 Task: Look for products in the category "Aromatherapy & Essential Oils" from Store Brand only.
Action: Mouse moved to (306, 140)
Screenshot: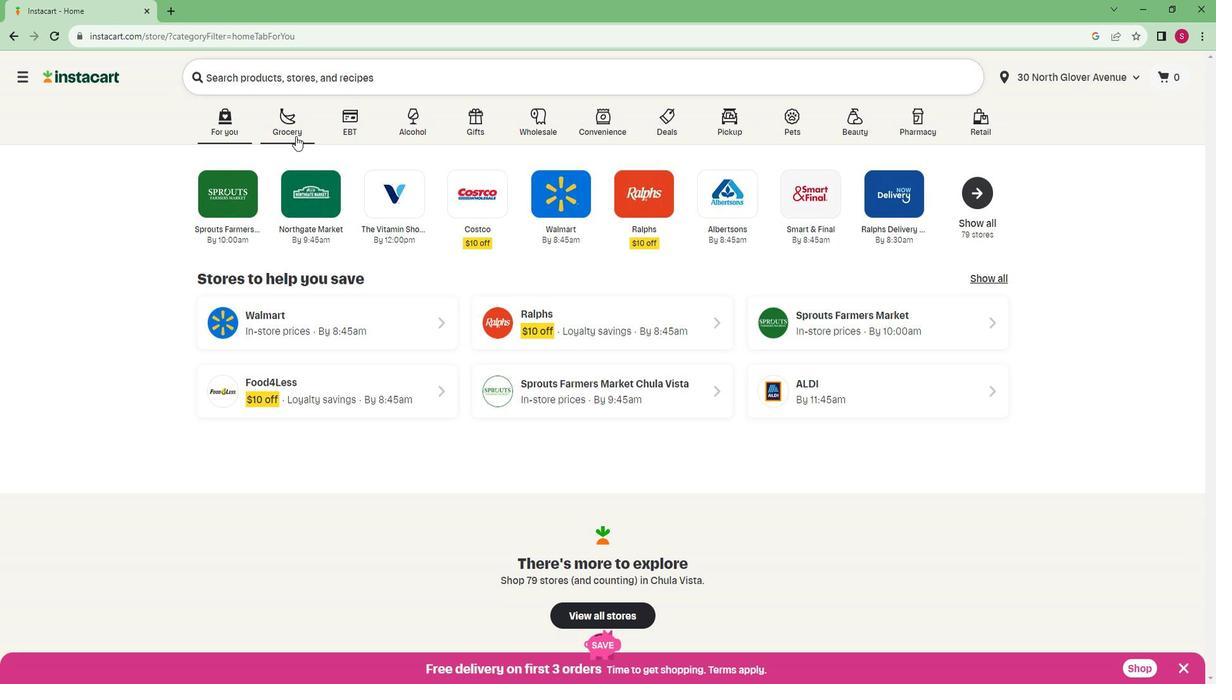 
Action: Mouse pressed left at (306, 140)
Screenshot: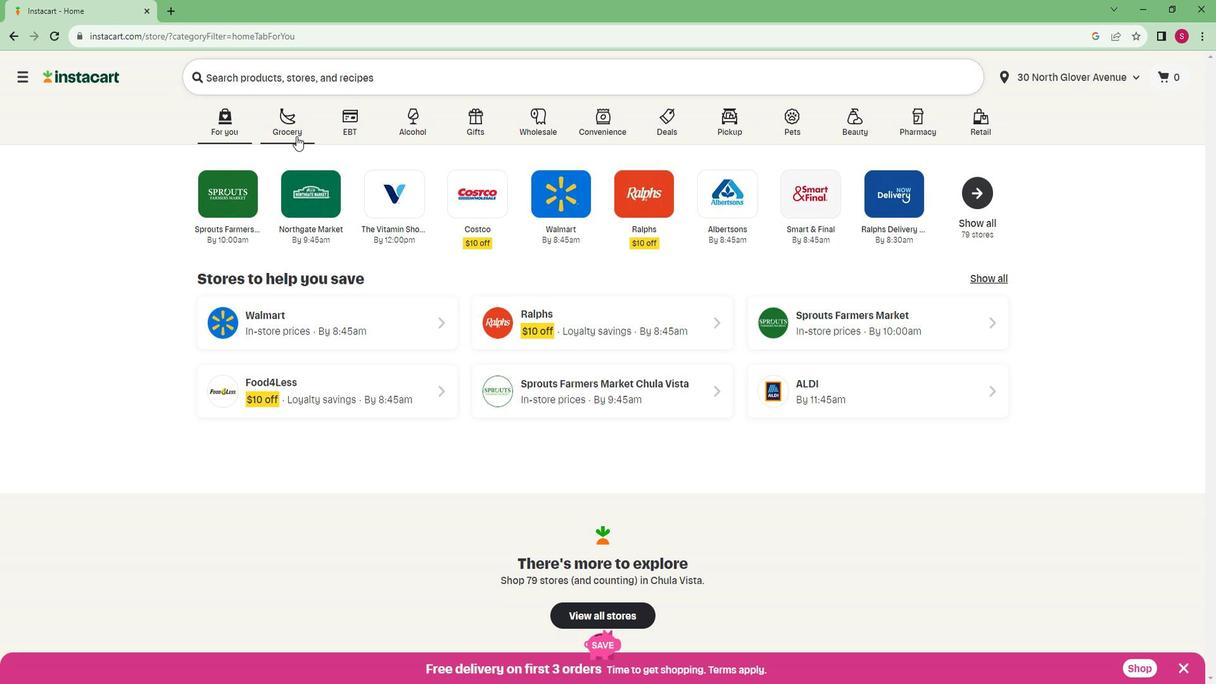 
Action: Mouse moved to (236, 380)
Screenshot: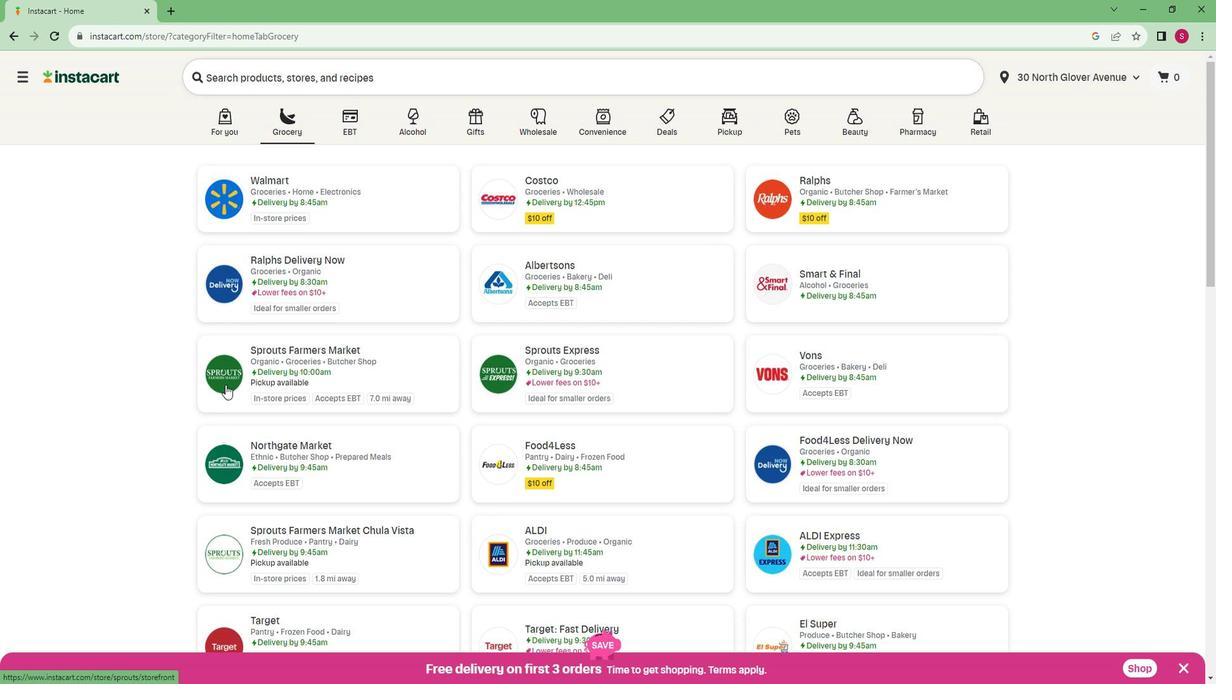 
Action: Mouse scrolled (236, 379) with delta (0, 0)
Screenshot: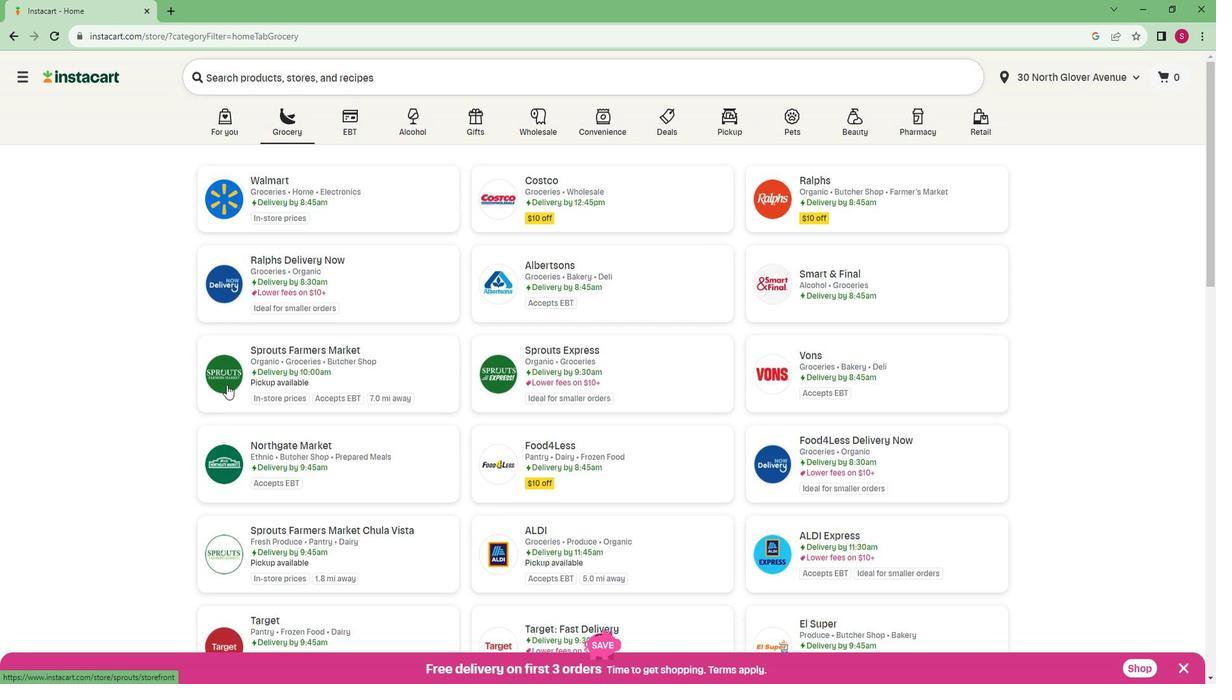 
Action: Mouse scrolled (236, 379) with delta (0, 0)
Screenshot: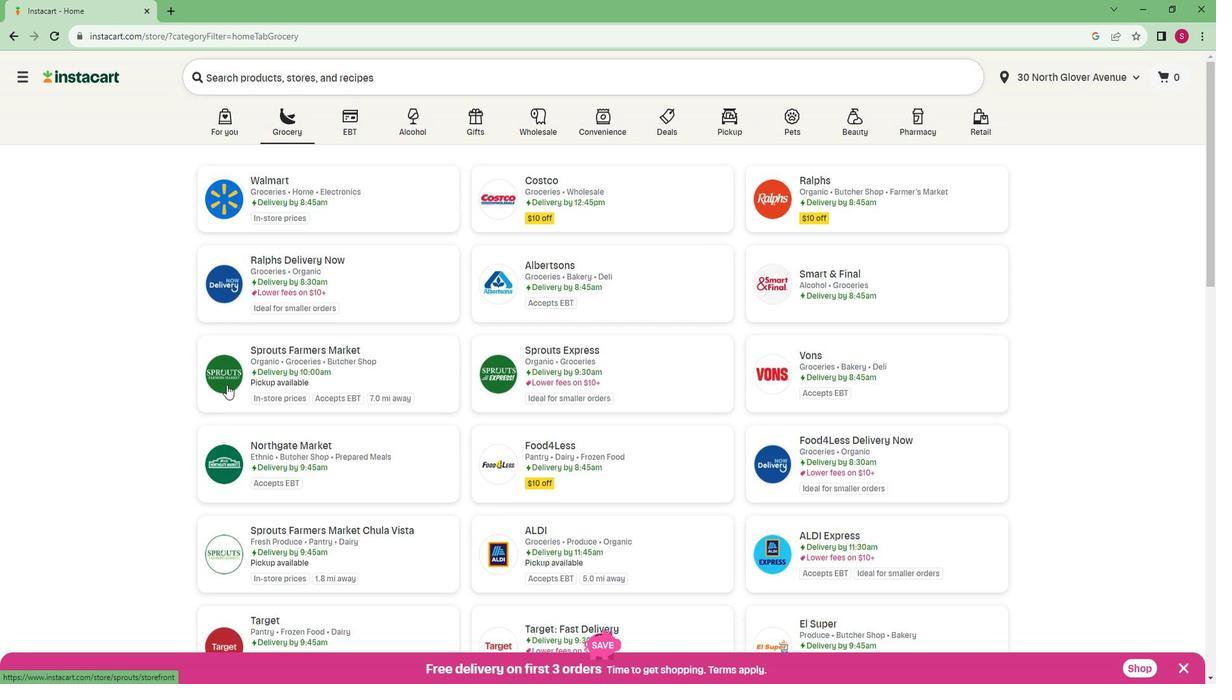 
Action: Mouse scrolled (236, 379) with delta (0, 0)
Screenshot: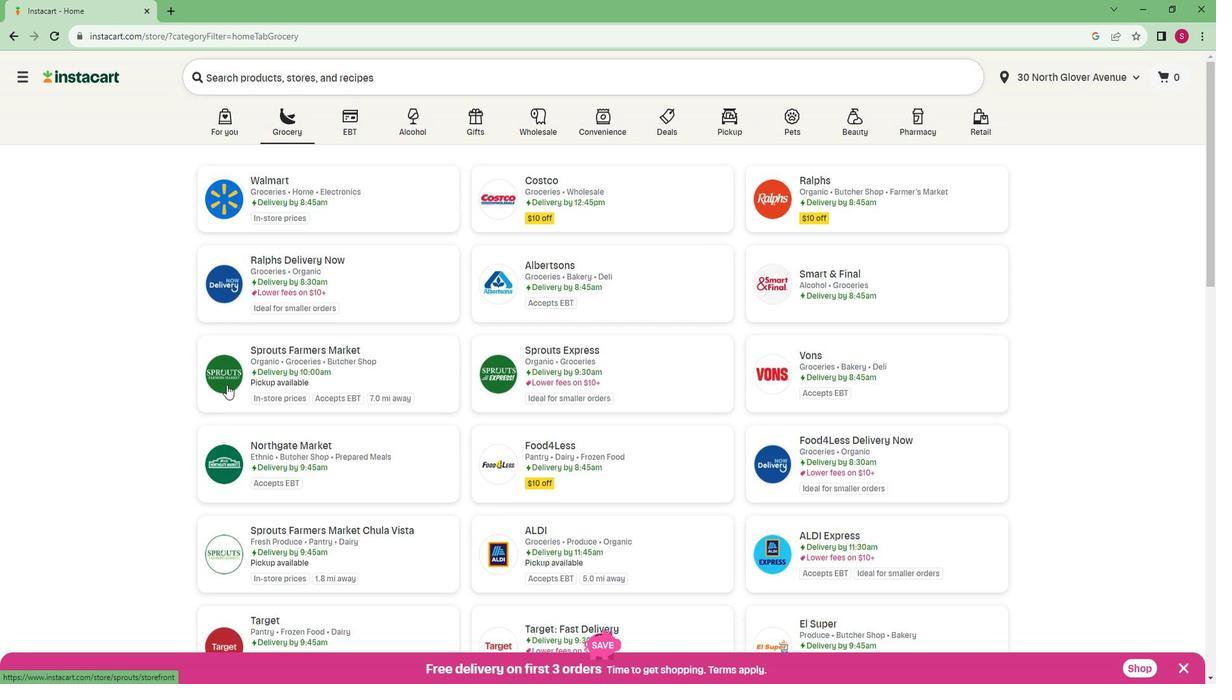 
Action: Mouse scrolled (236, 380) with delta (0, 0)
Screenshot: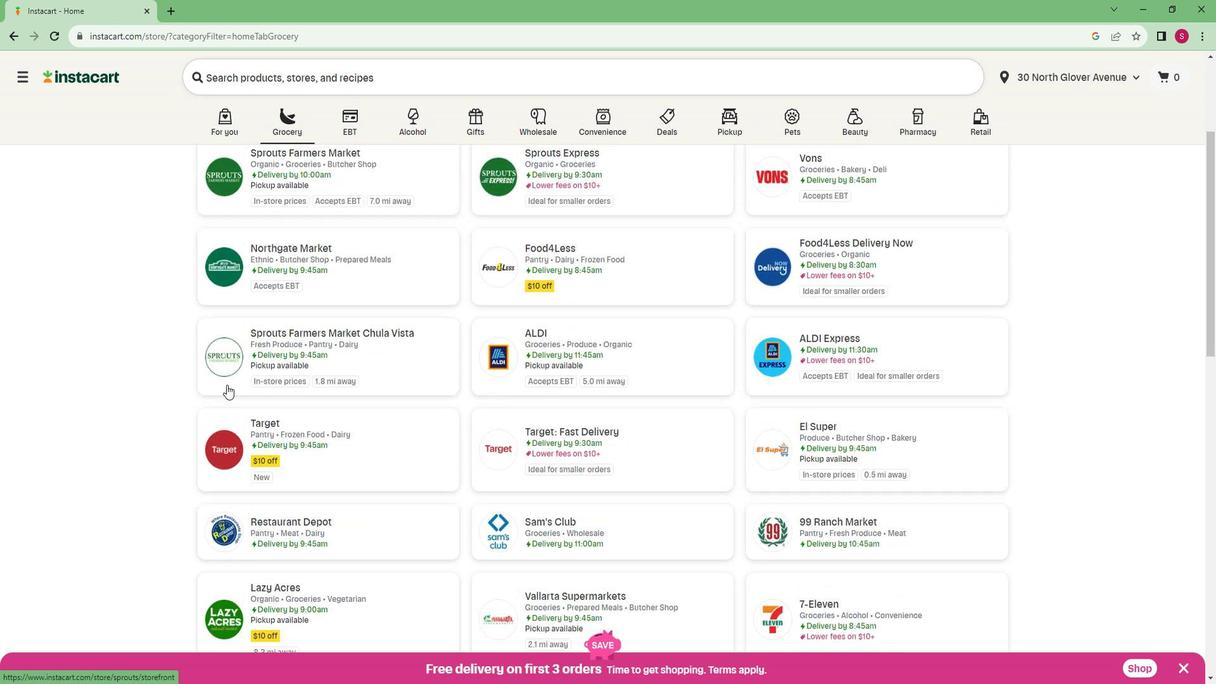 
Action: Mouse moved to (334, 226)
Screenshot: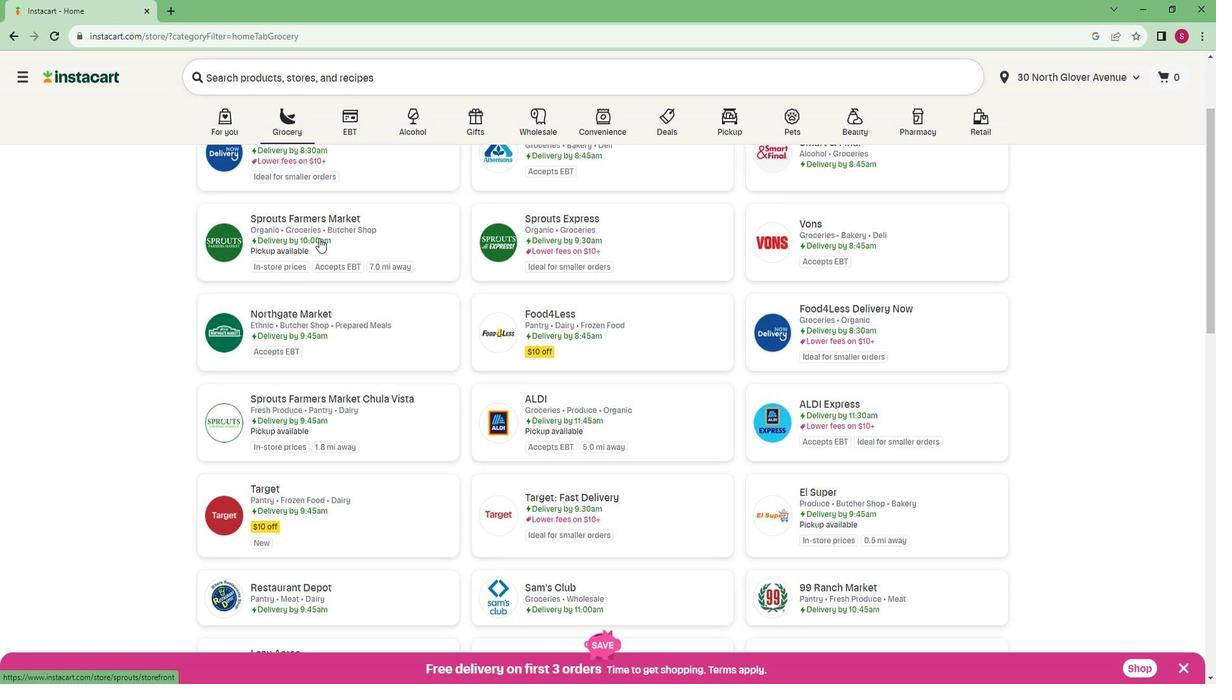 
Action: Mouse pressed left at (334, 226)
Screenshot: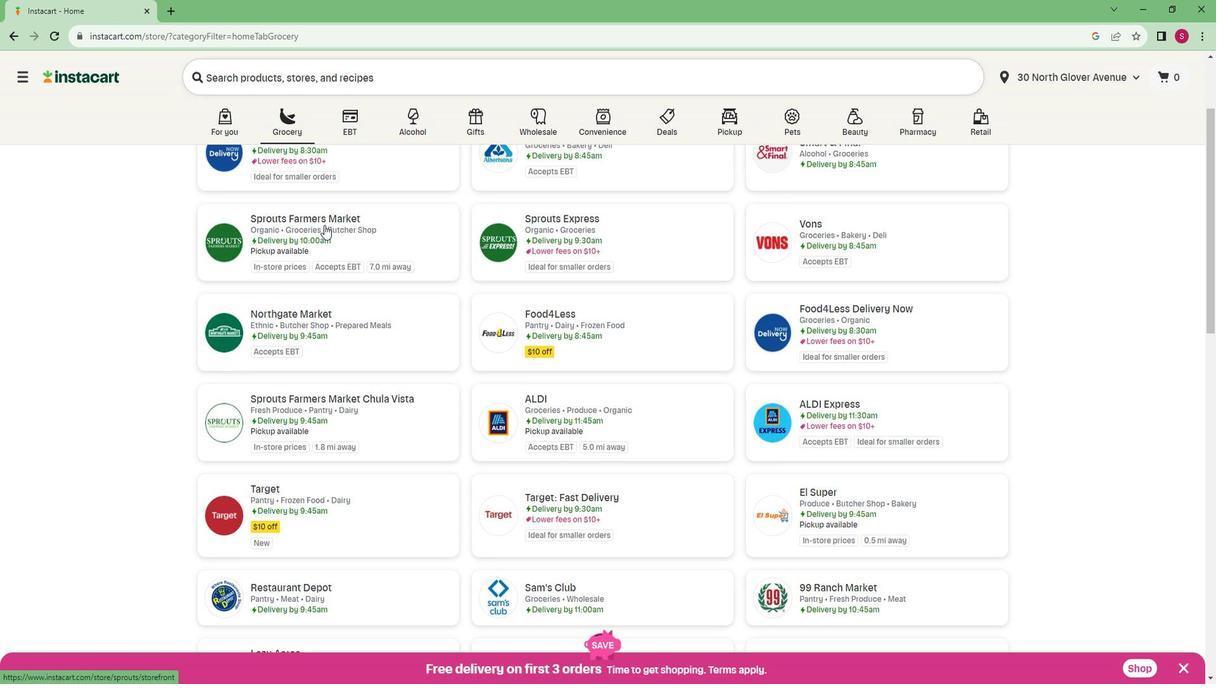 
Action: Mouse moved to (65, 438)
Screenshot: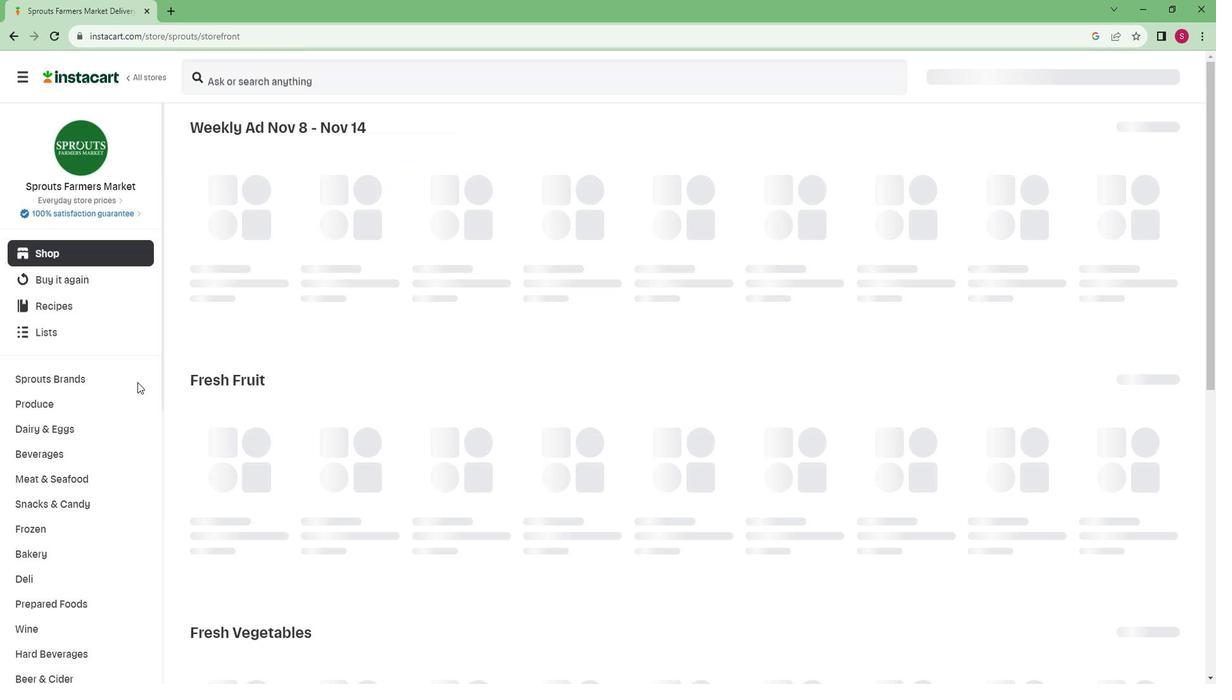 
Action: Mouse scrolled (65, 437) with delta (0, 0)
Screenshot: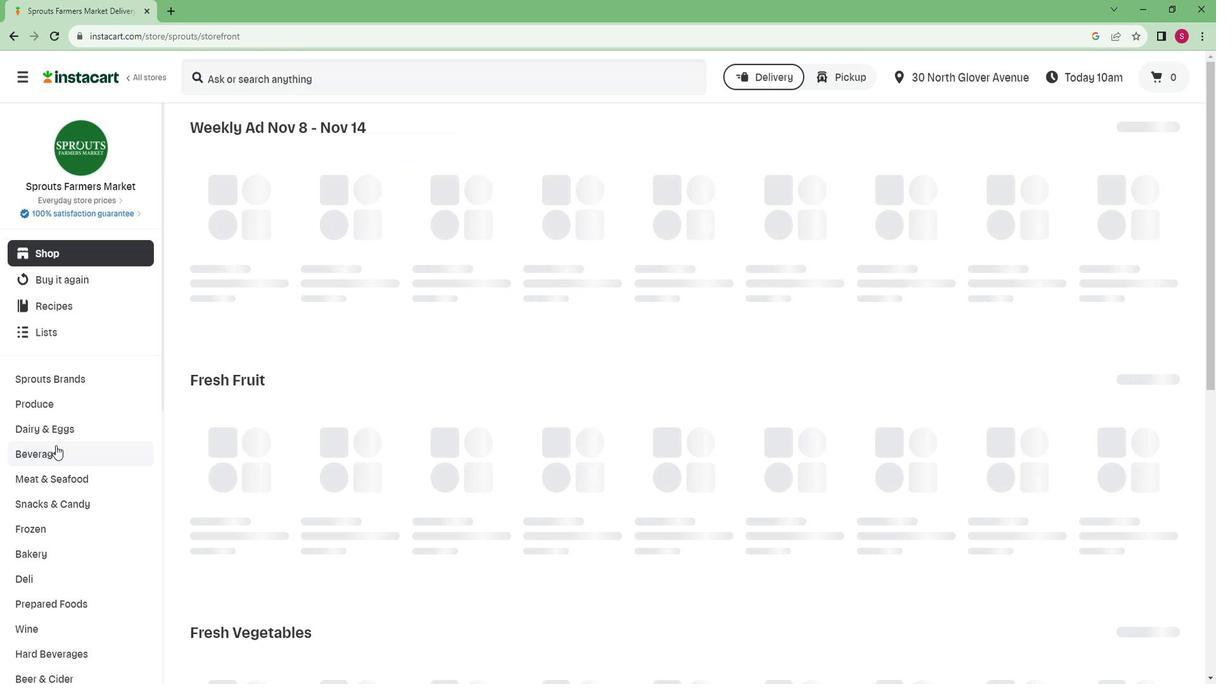 
Action: Mouse scrolled (65, 437) with delta (0, 0)
Screenshot: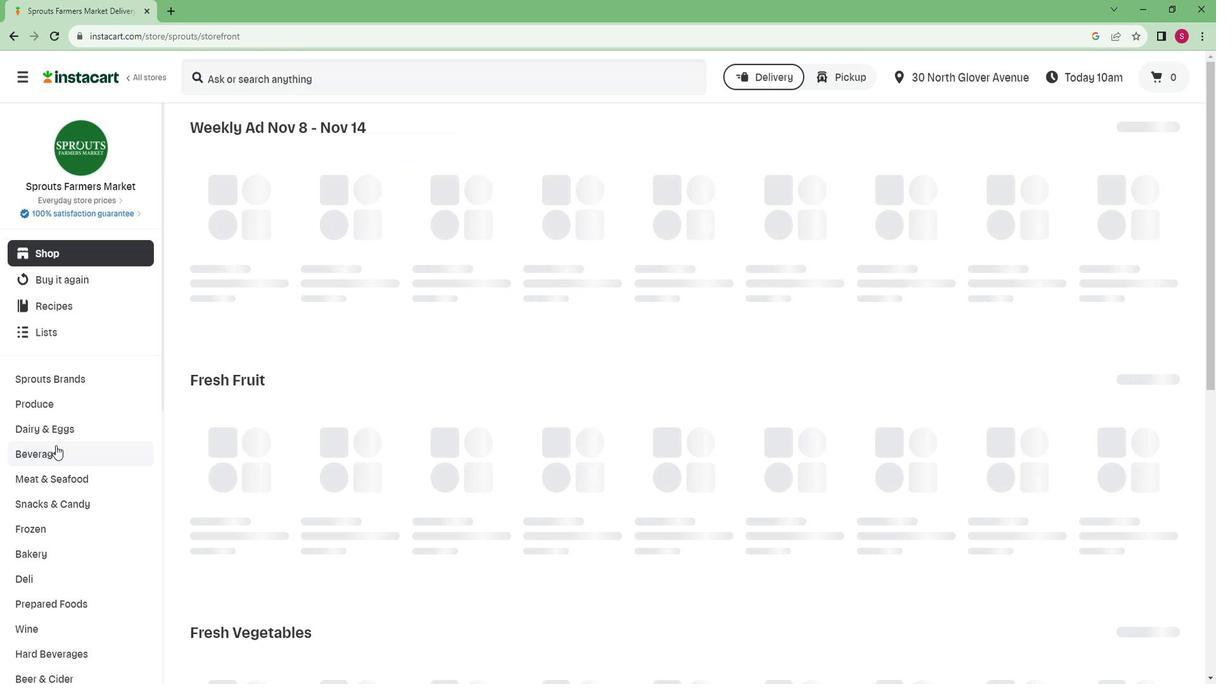
Action: Mouse scrolled (65, 437) with delta (0, 0)
Screenshot: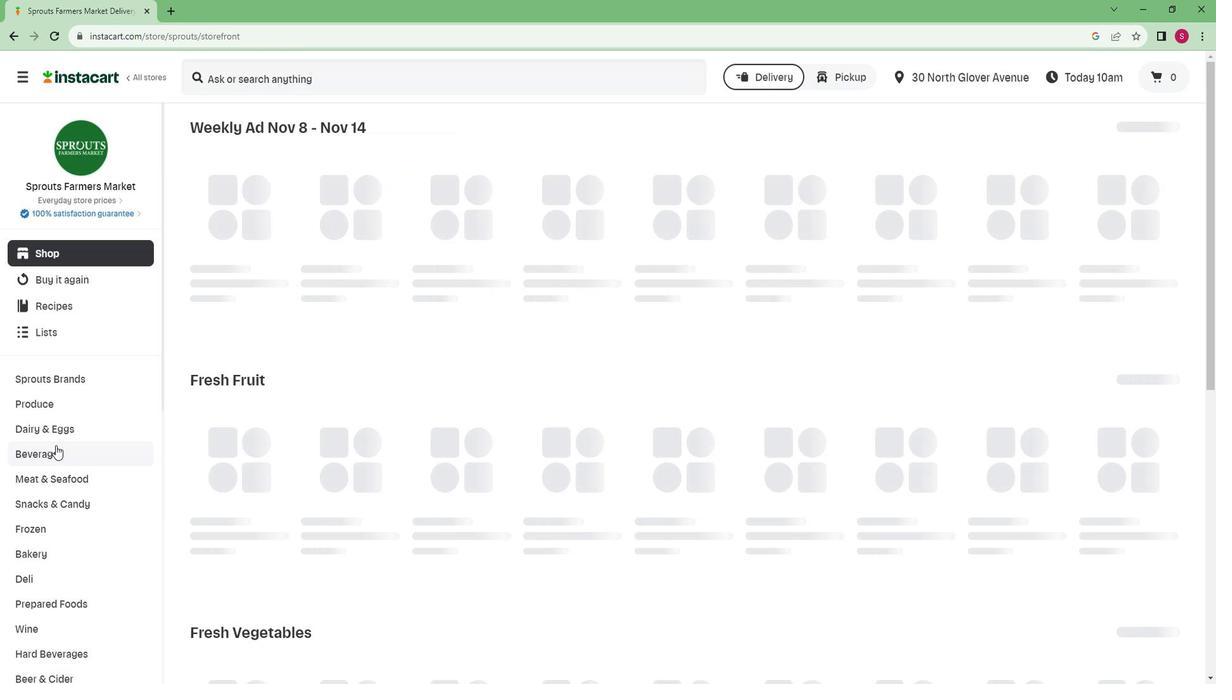 
Action: Mouse scrolled (65, 437) with delta (0, 0)
Screenshot: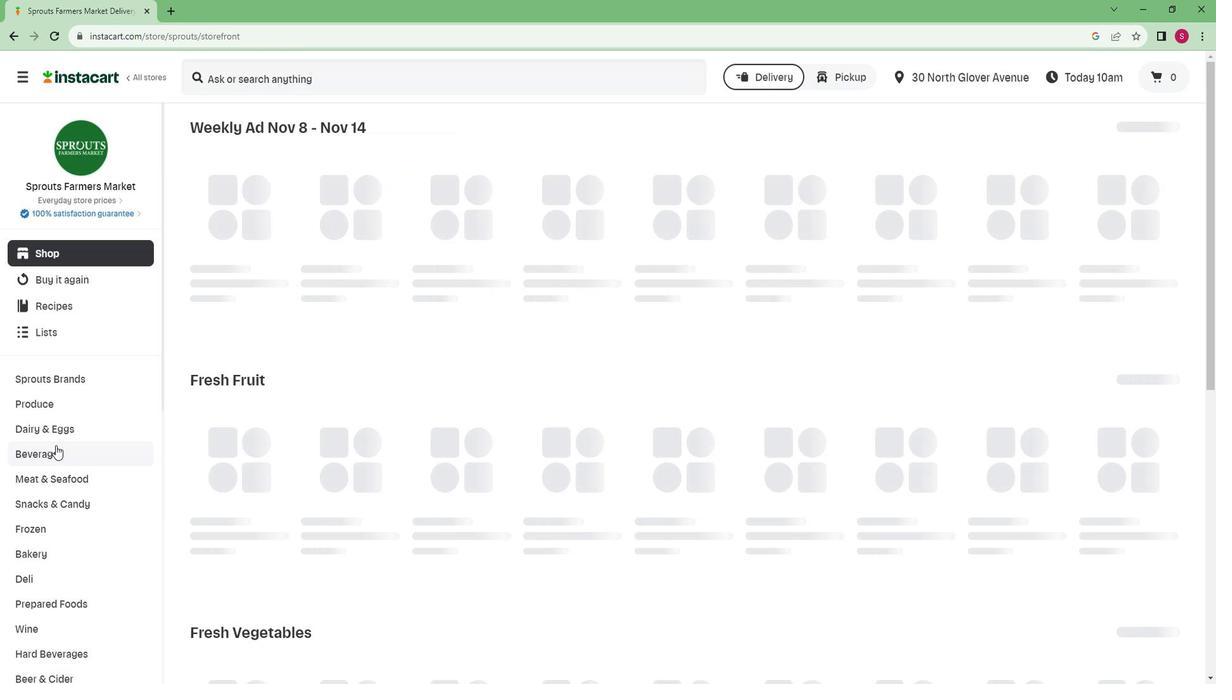 
Action: Mouse scrolled (65, 437) with delta (0, 0)
Screenshot: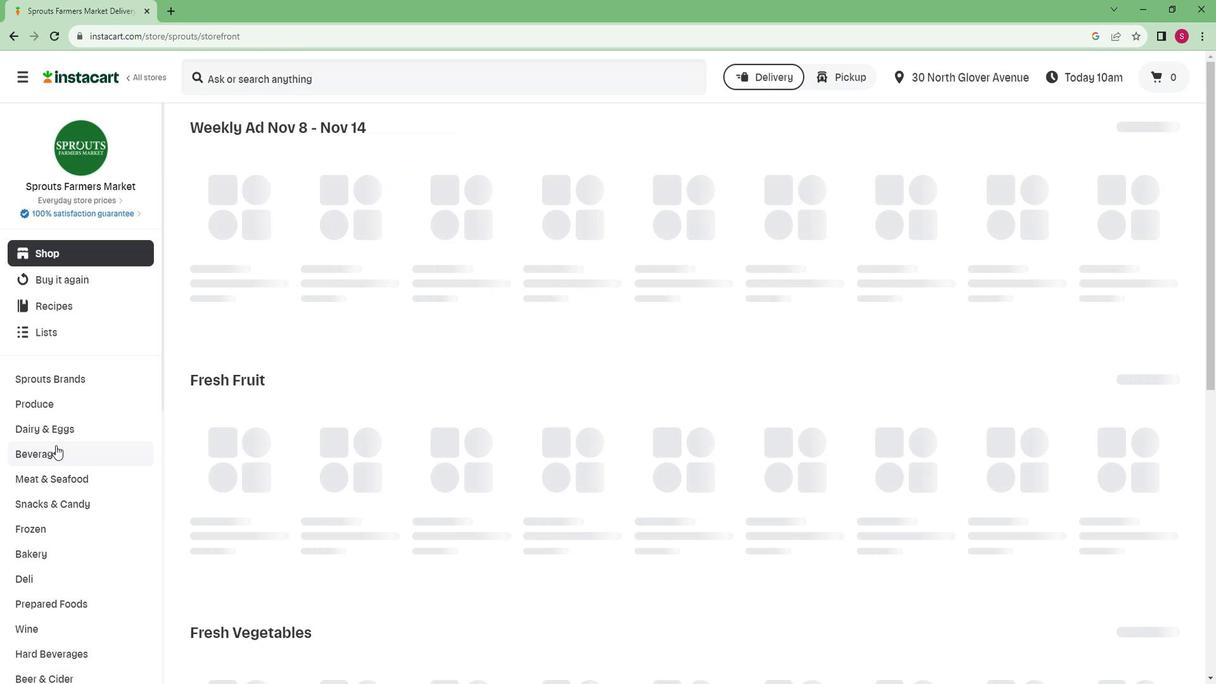 
Action: Mouse scrolled (65, 437) with delta (0, 0)
Screenshot: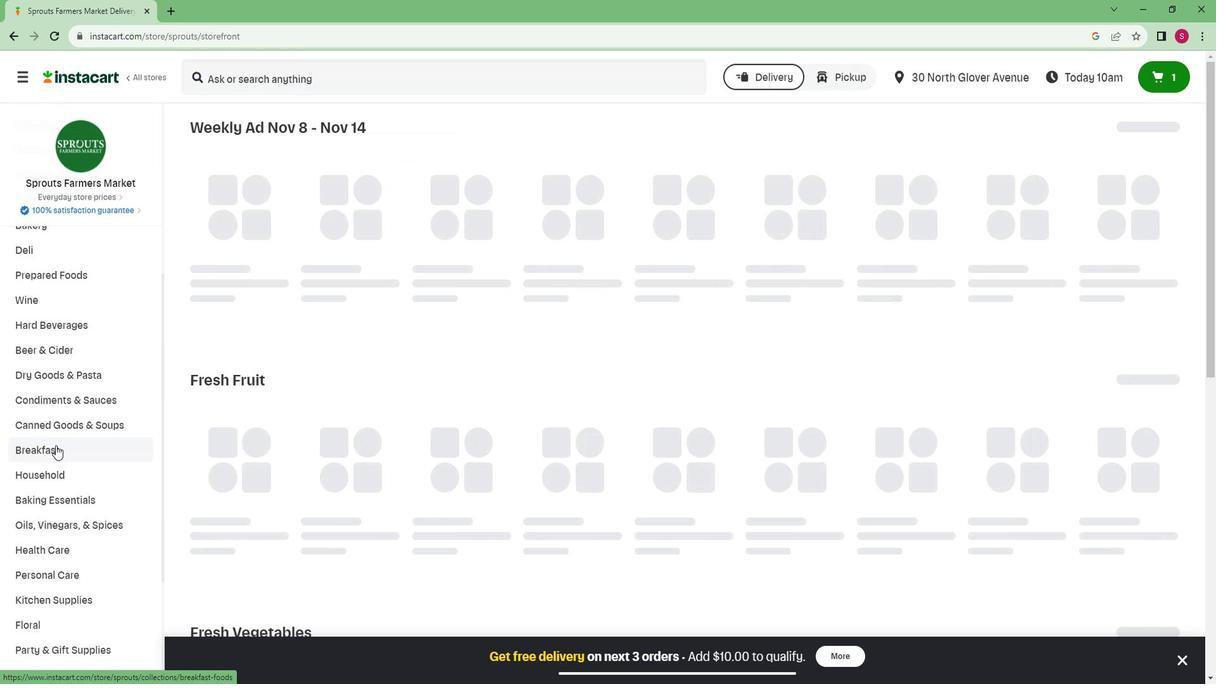 
Action: Mouse scrolled (65, 437) with delta (0, 0)
Screenshot: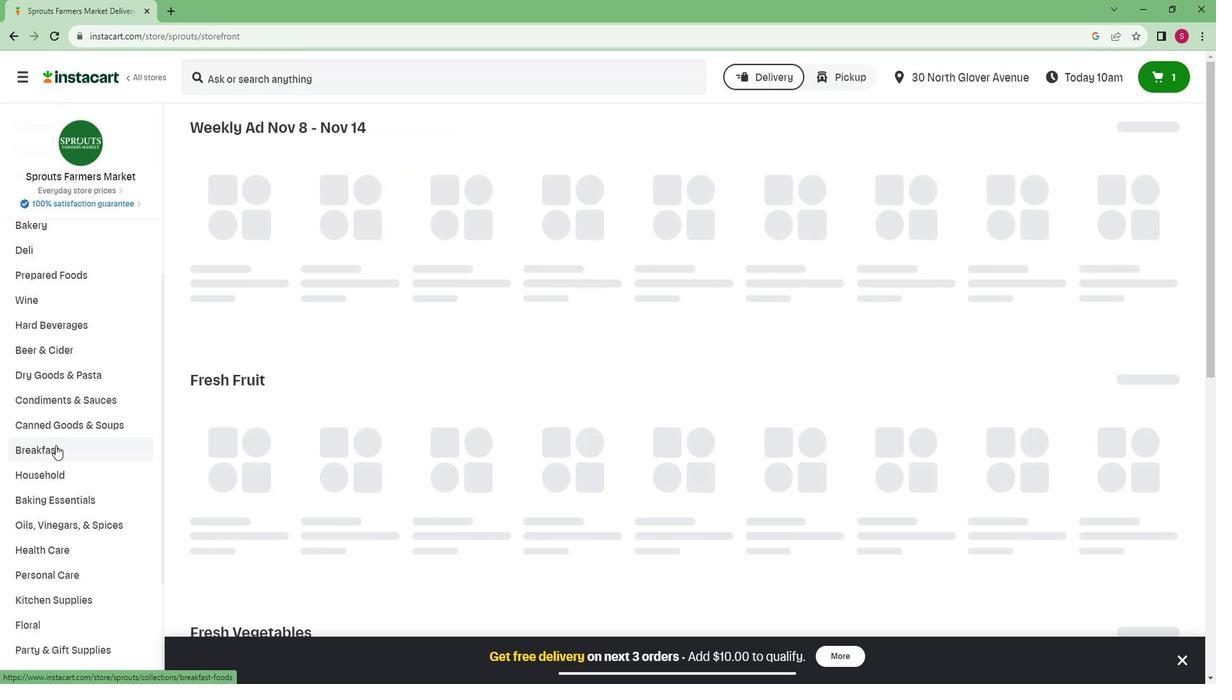 
Action: Mouse scrolled (65, 437) with delta (0, 0)
Screenshot: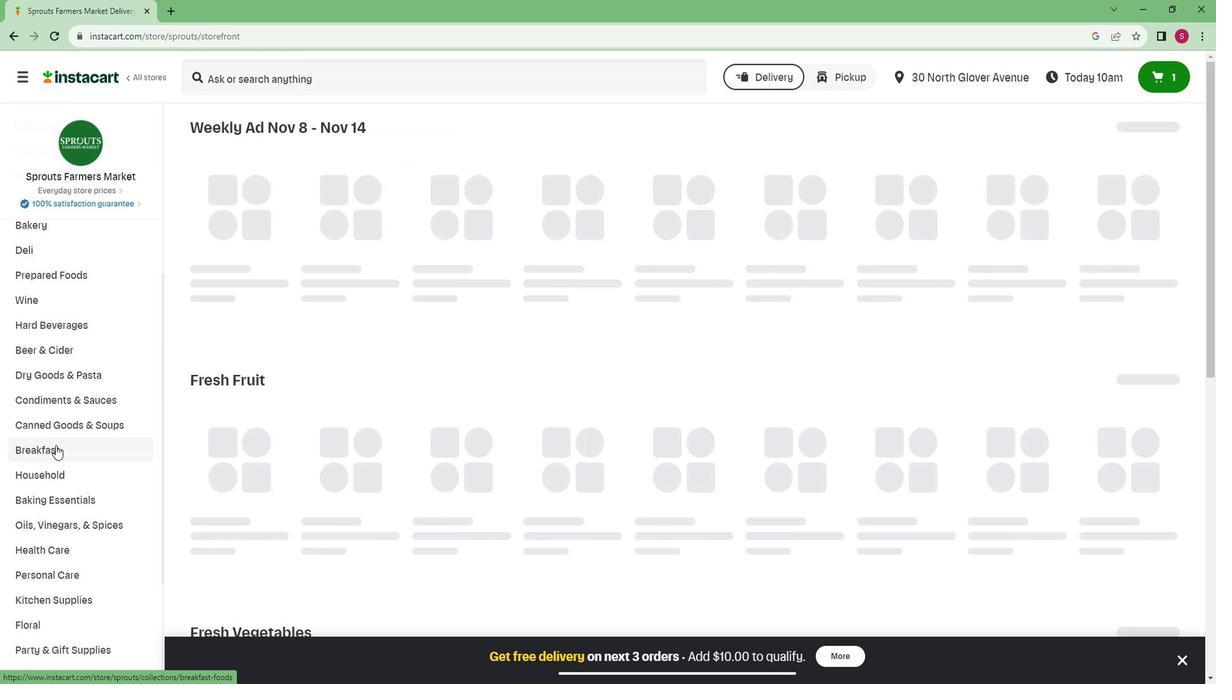 
Action: Mouse moved to (54, 628)
Screenshot: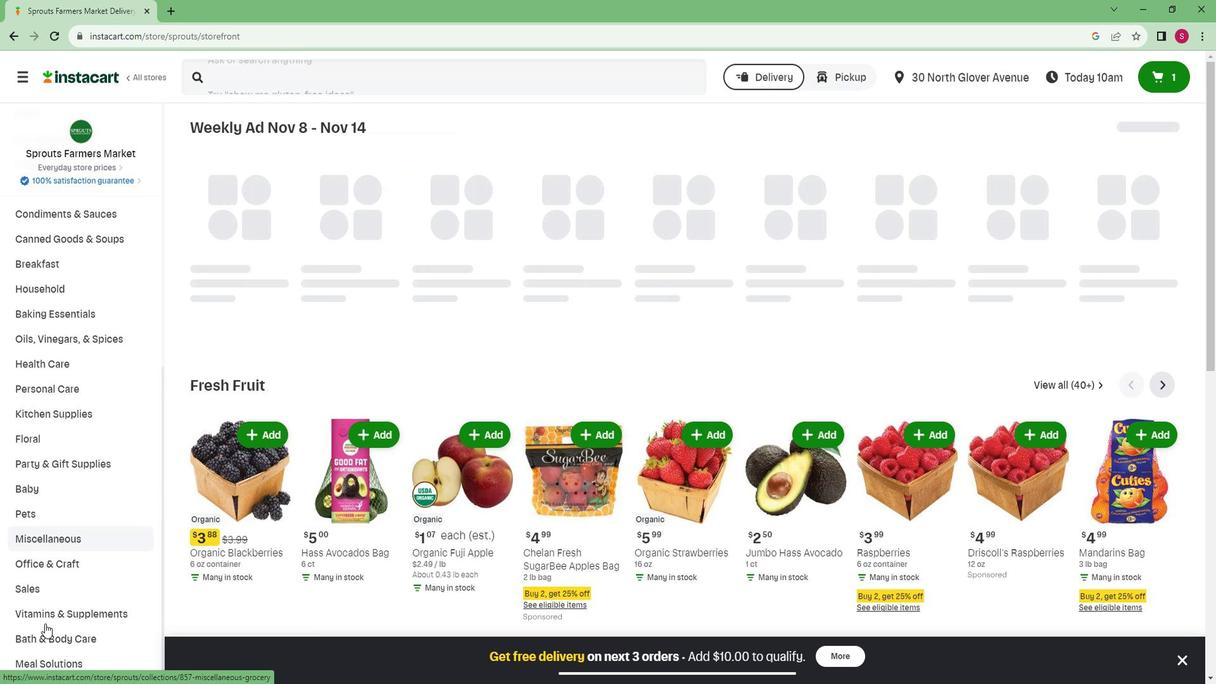 
Action: Mouse pressed left at (54, 628)
Screenshot: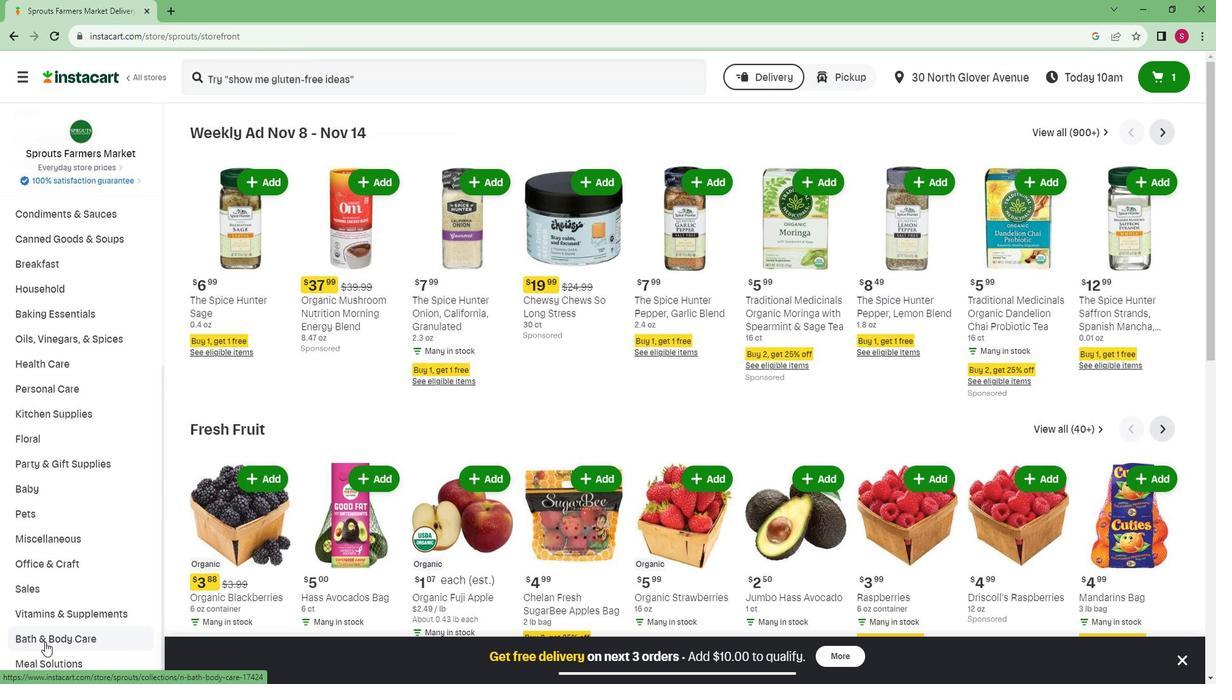 
Action: Mouse moved to (1073, 169)
Screenshot: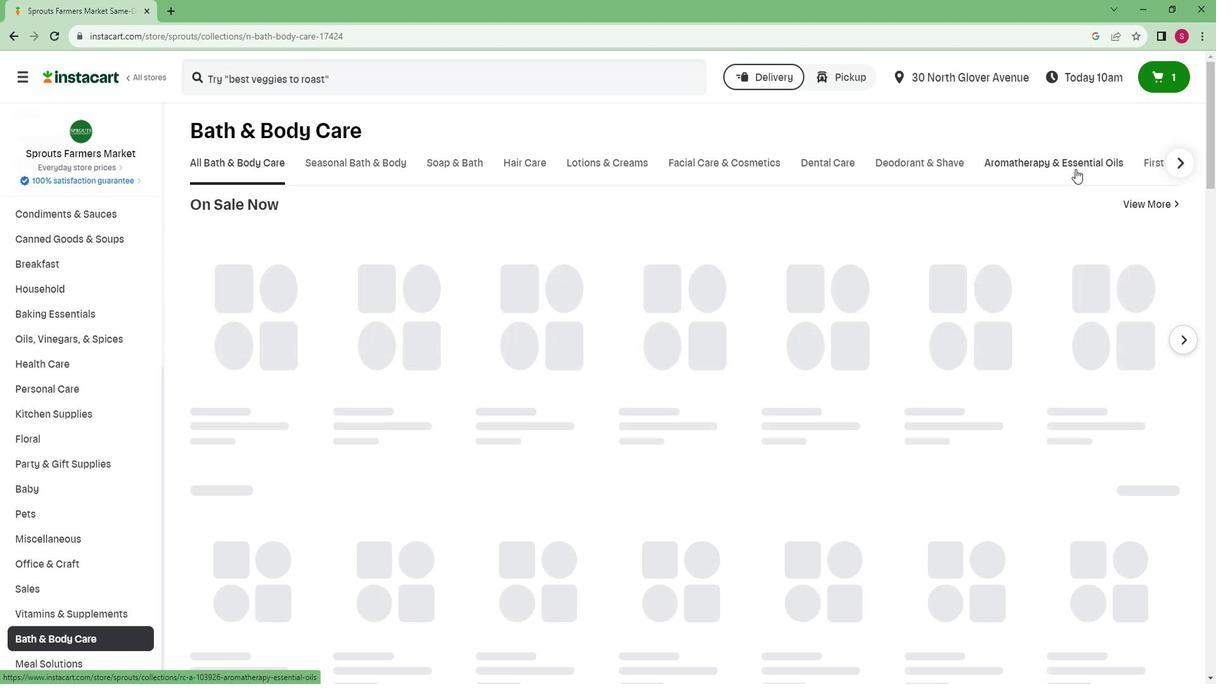 
Action: Mouse pressed left at (1073, 169)
Screenshot: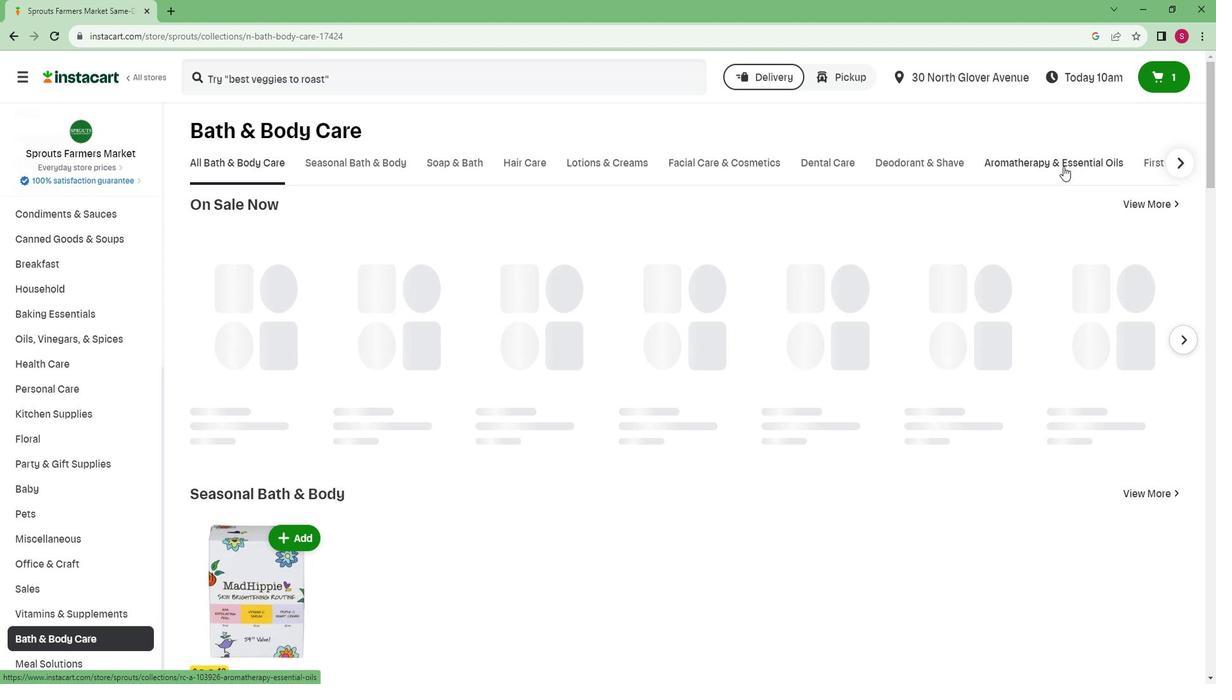 
Action: Mouse moved to (304, 217)
Screenshot: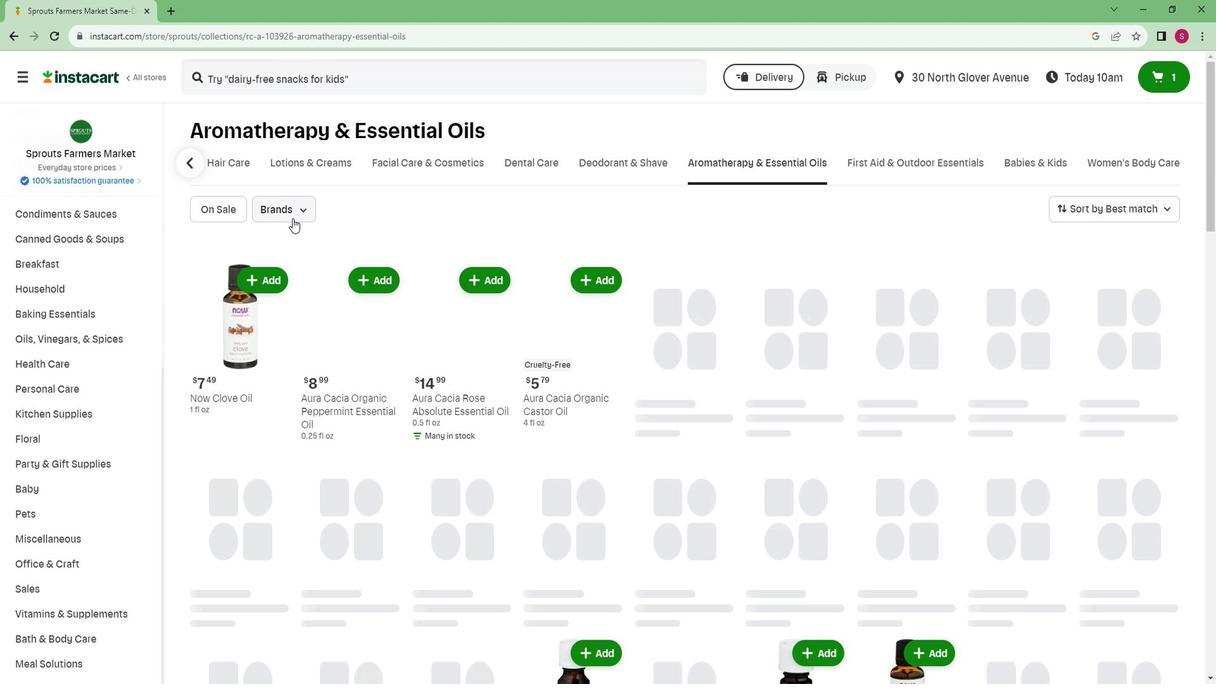 
Action: Mouse pressed left at (304, 217)
Screenshot: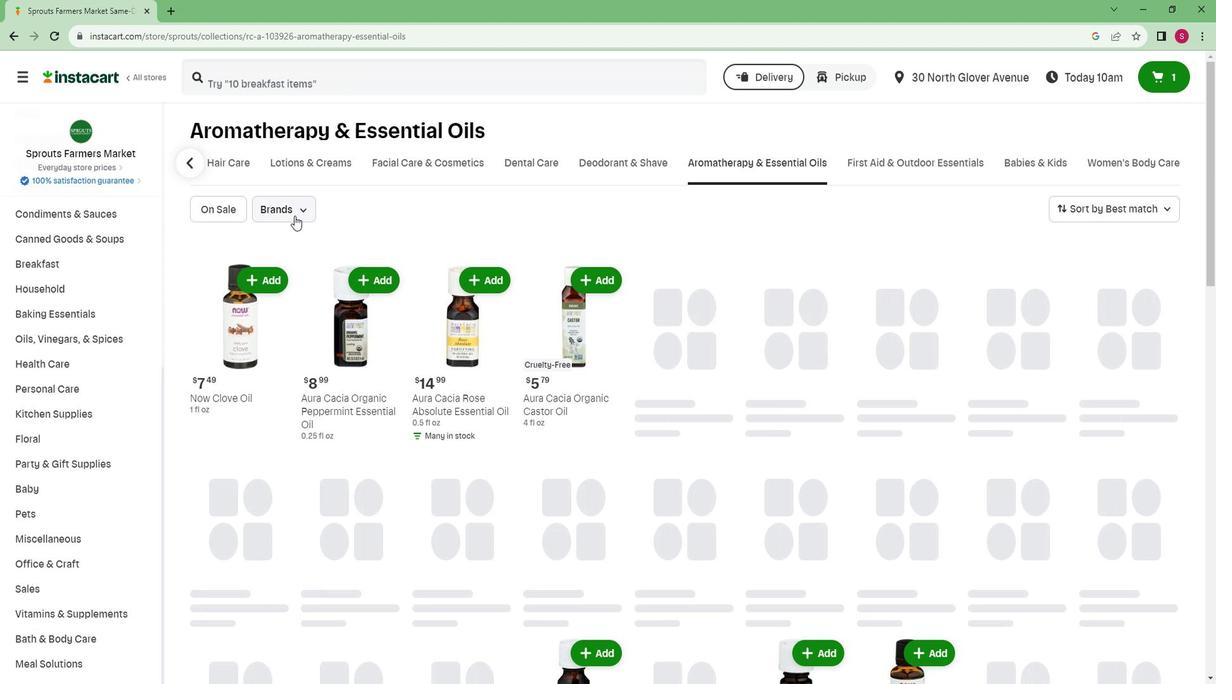 
Action: Mouse moved to (304, 247)
Screenshot: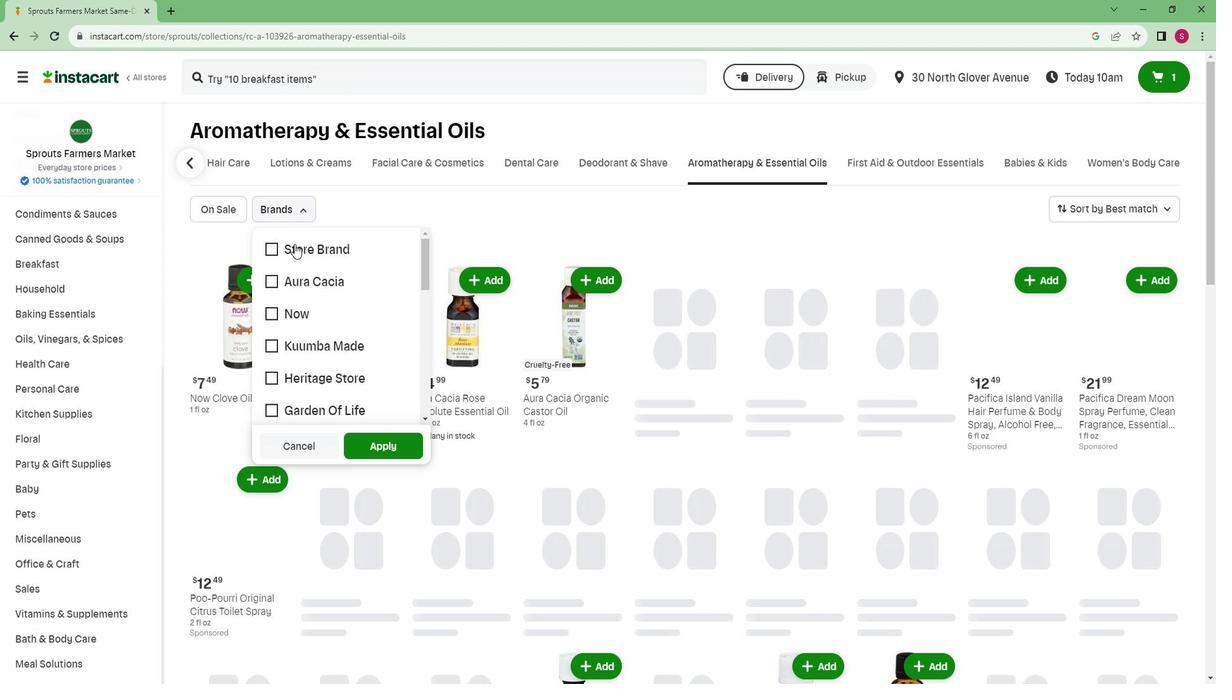 
Action: Mouse pressed left at (304, 247)
Screenshot: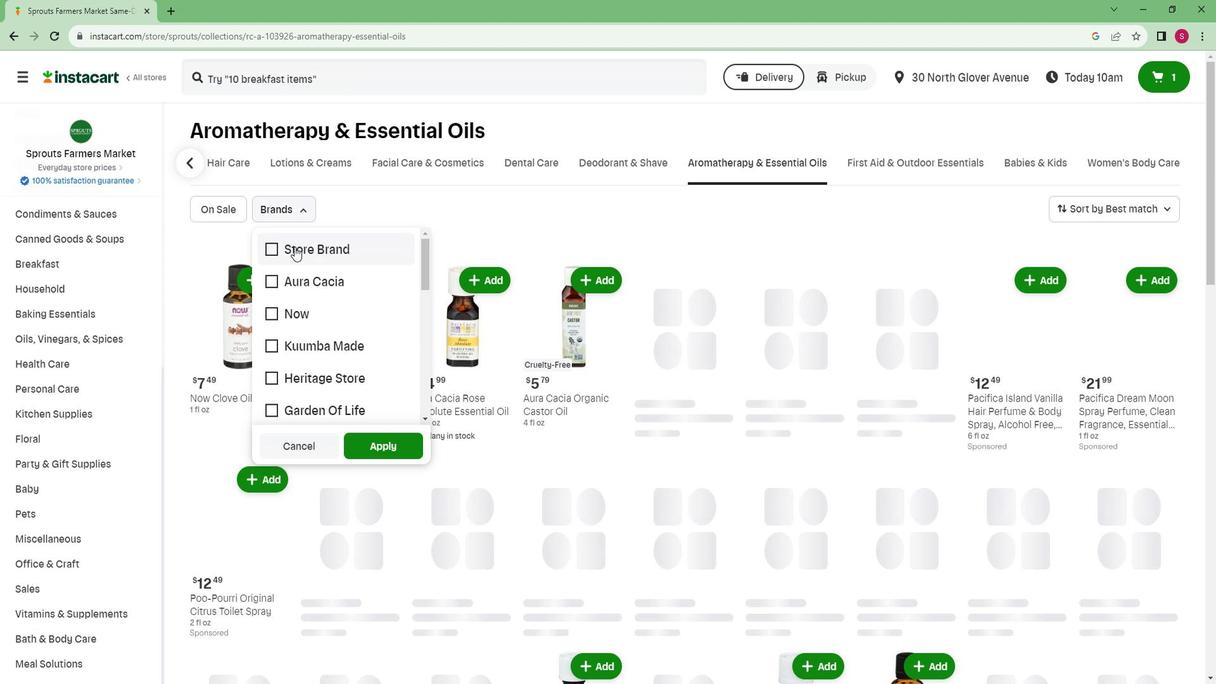 
Action: Mouse moved to (395, 439)
Screenshot: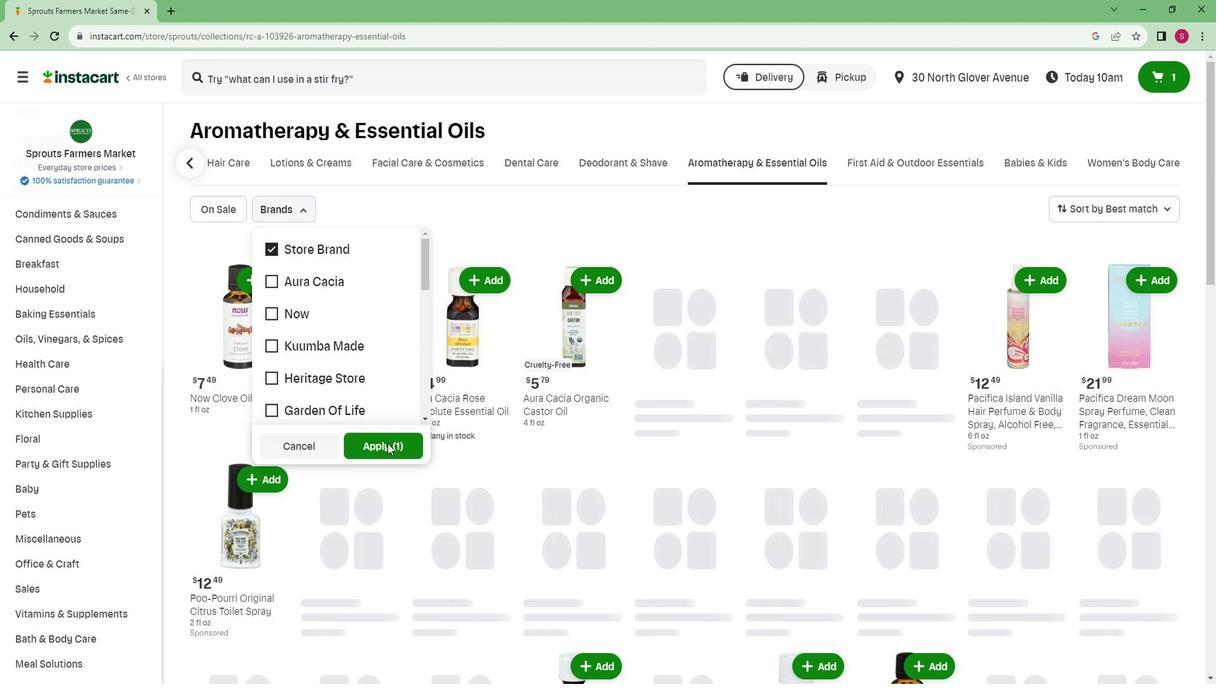 
Action: Mouse pressed left at (395, 439)
Screenshot: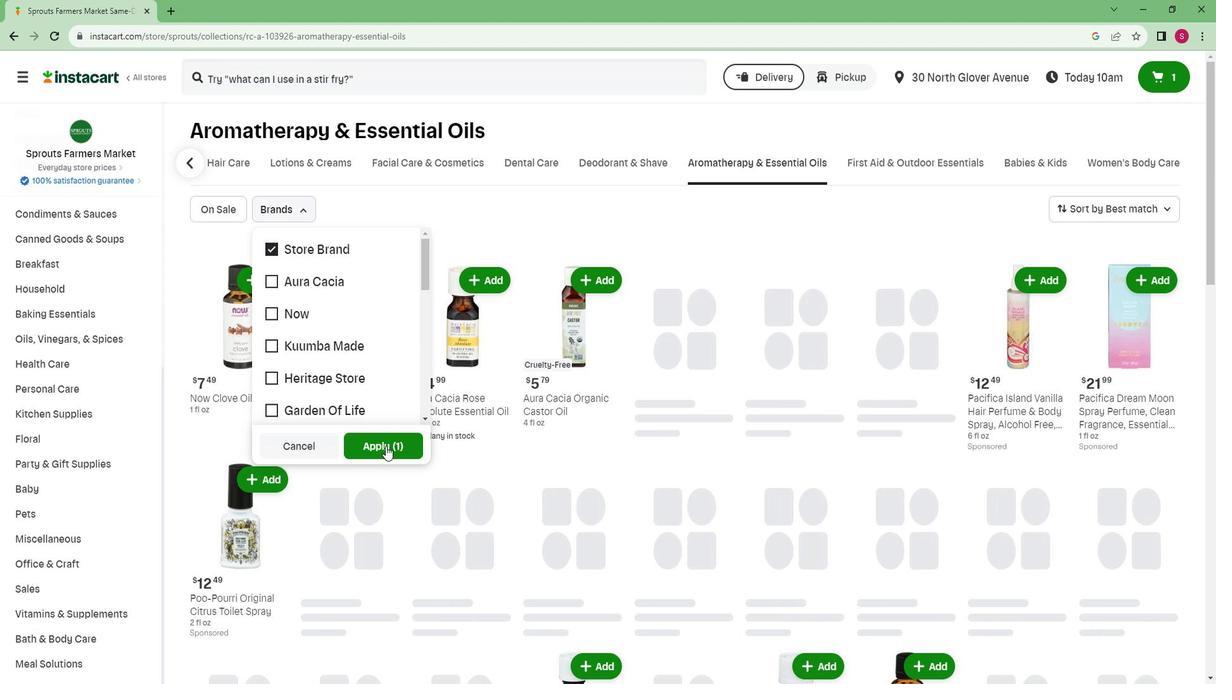 
Action: Mouse moved to (403, 437)
Screenshot: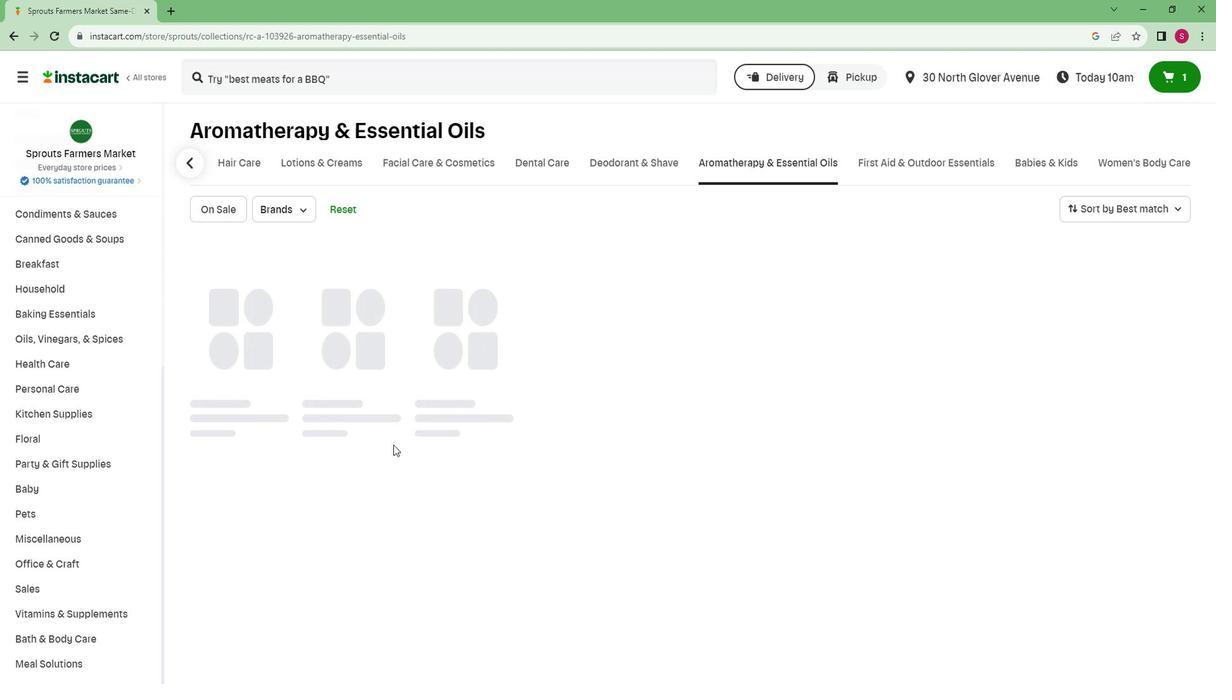 
